 Task: Create a due date automation trigger when advanced on, 2 days hour after a card is due add dates starting this week.
Action: Mouse moved to (1154, 73)
Screenshot: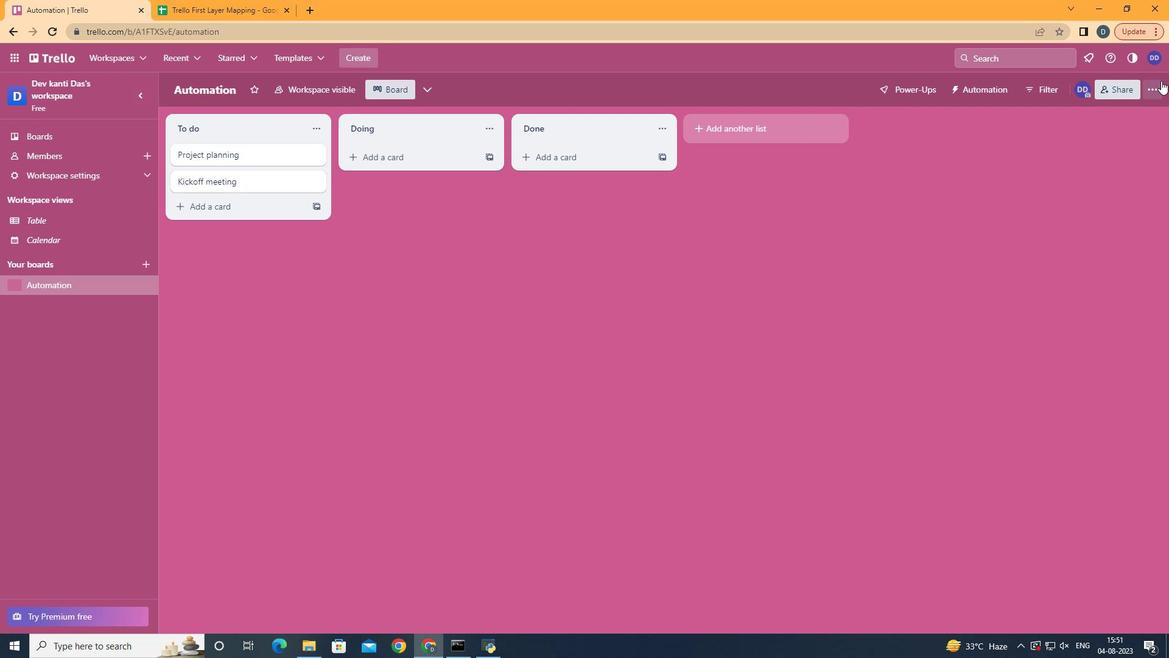 
Action: Mouse pressed left at (1154, 73)
Screenshot: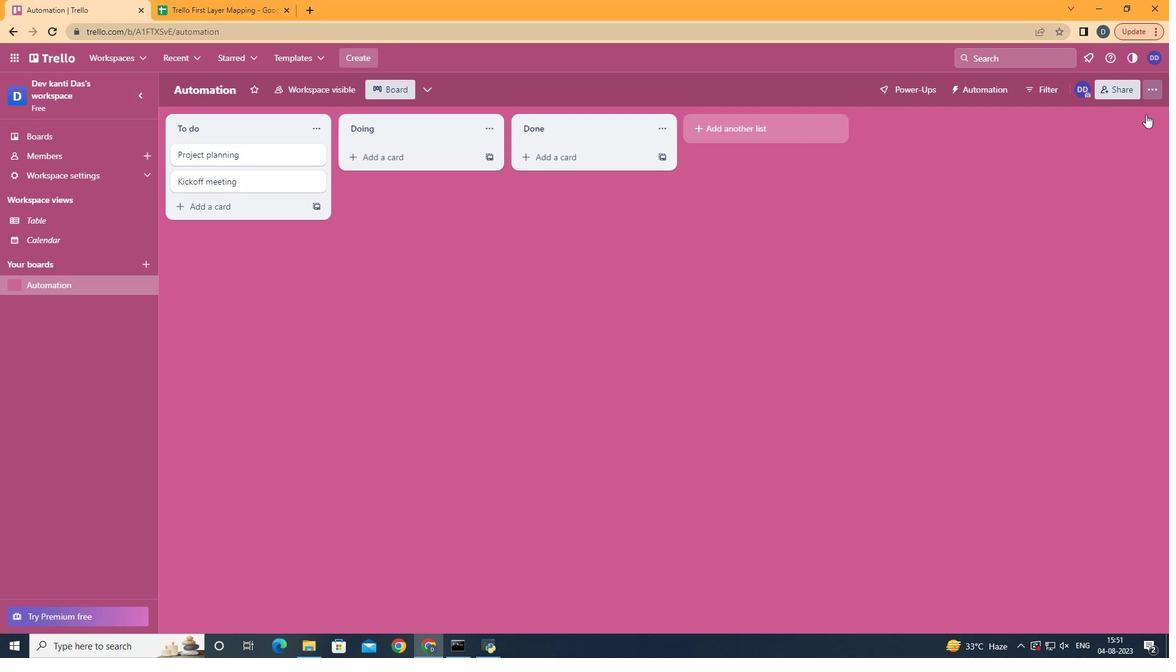 
Action: Mouse moved to (1069, 230)
Screenshot: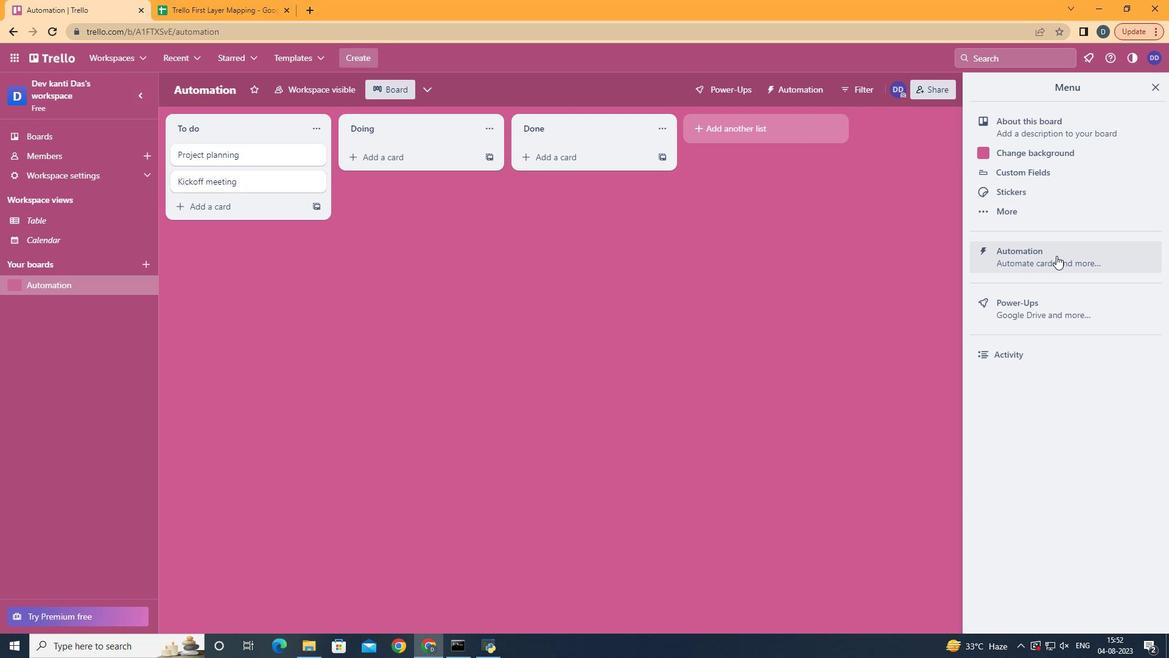 
Action: Mouse pressed left at (1069, 230)
Screenshot: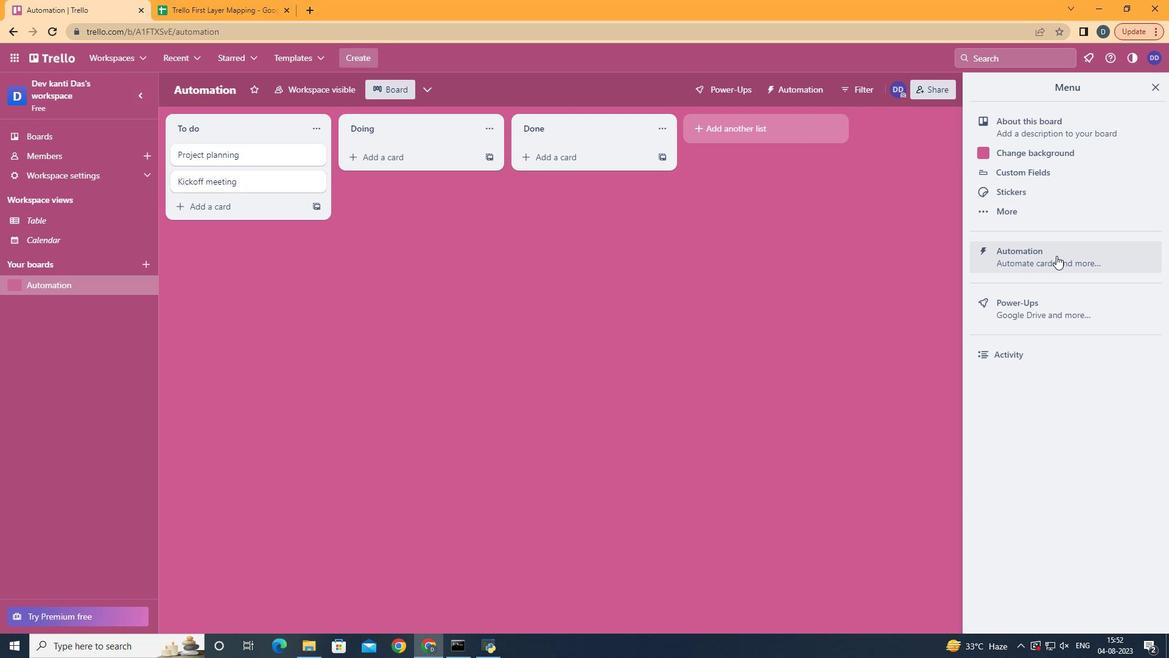 
Action: Mouse moved to (1049, 248)
Screenshot: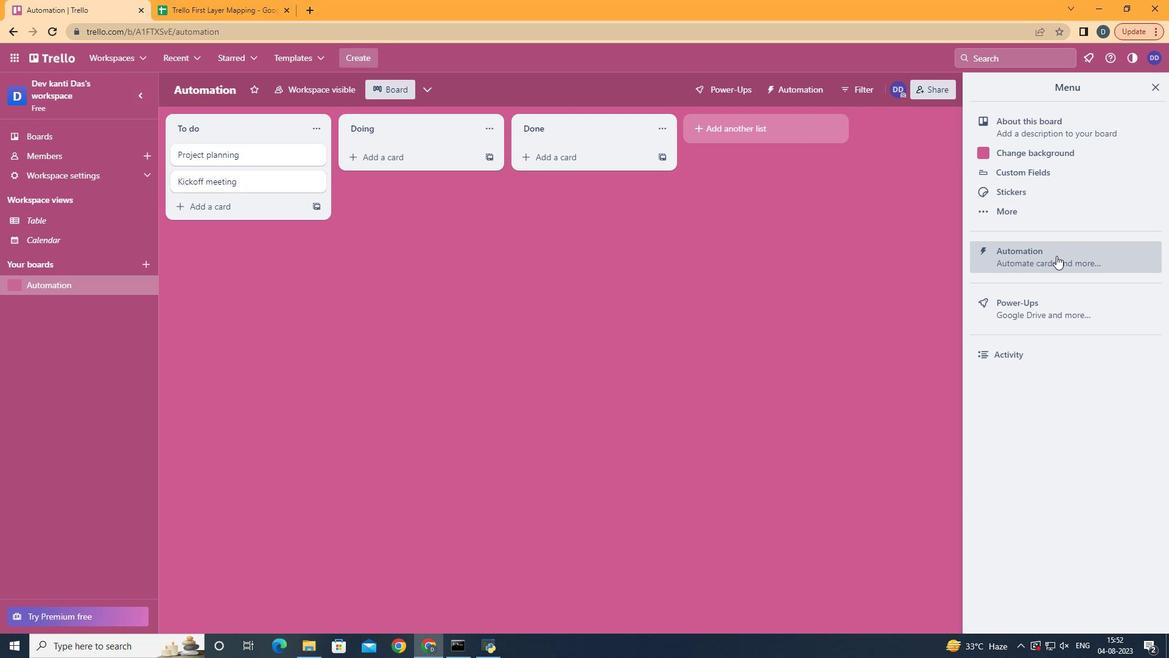
Action: Mouse pressed left at (1049, 248)
Screenshot: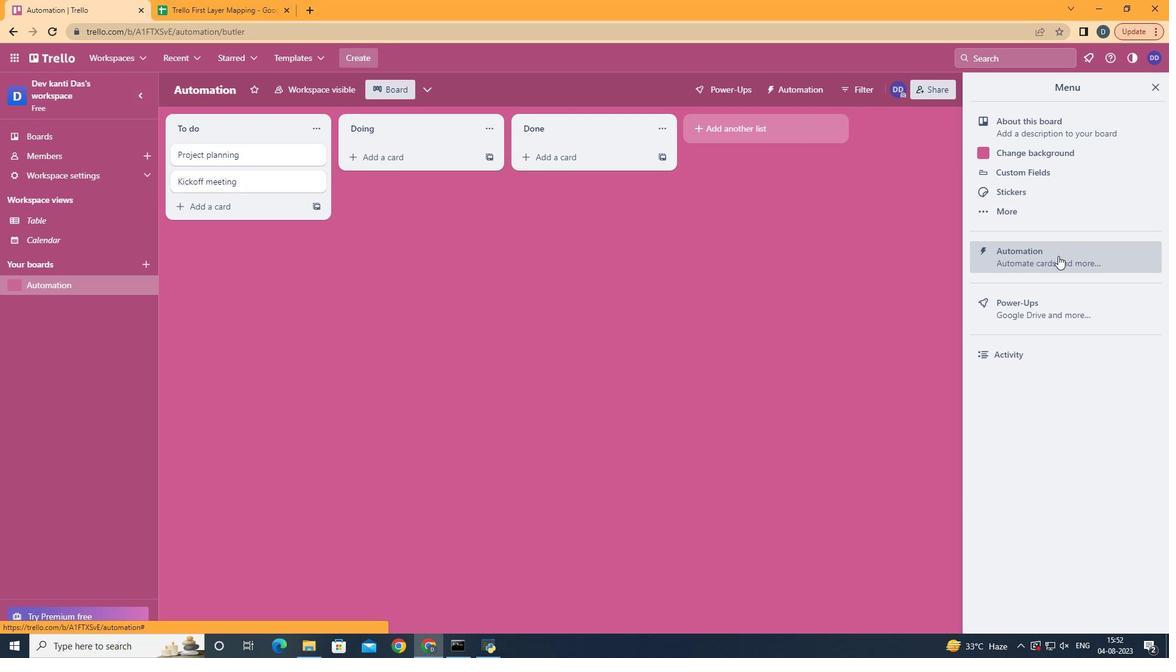 
Action: Mouse moved to (224, 231)
Screenshot: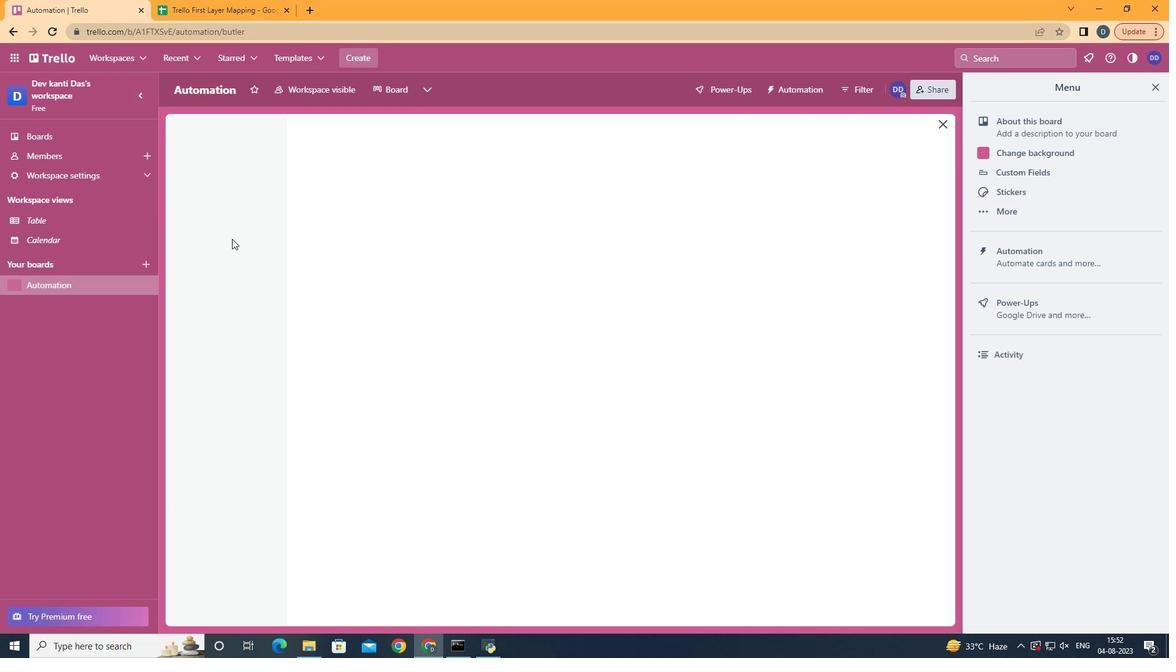 
Action: Mouse pressed left at (224, 231)
Screenshot: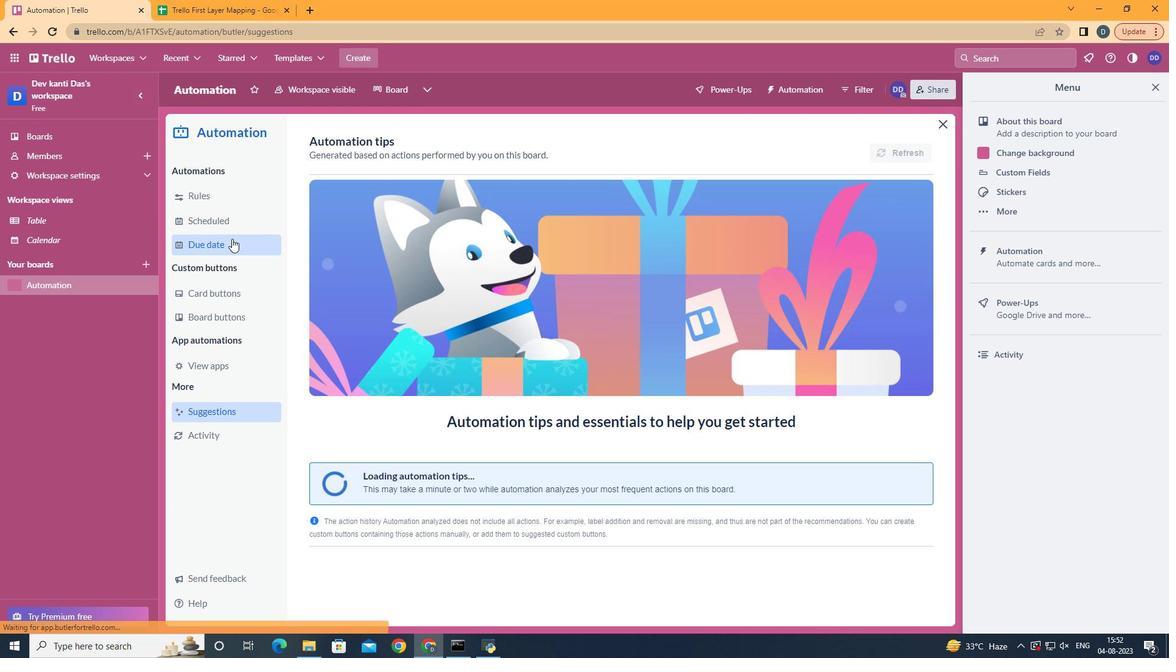 
Action: Mouse moved to (839, 144)
Screenshot: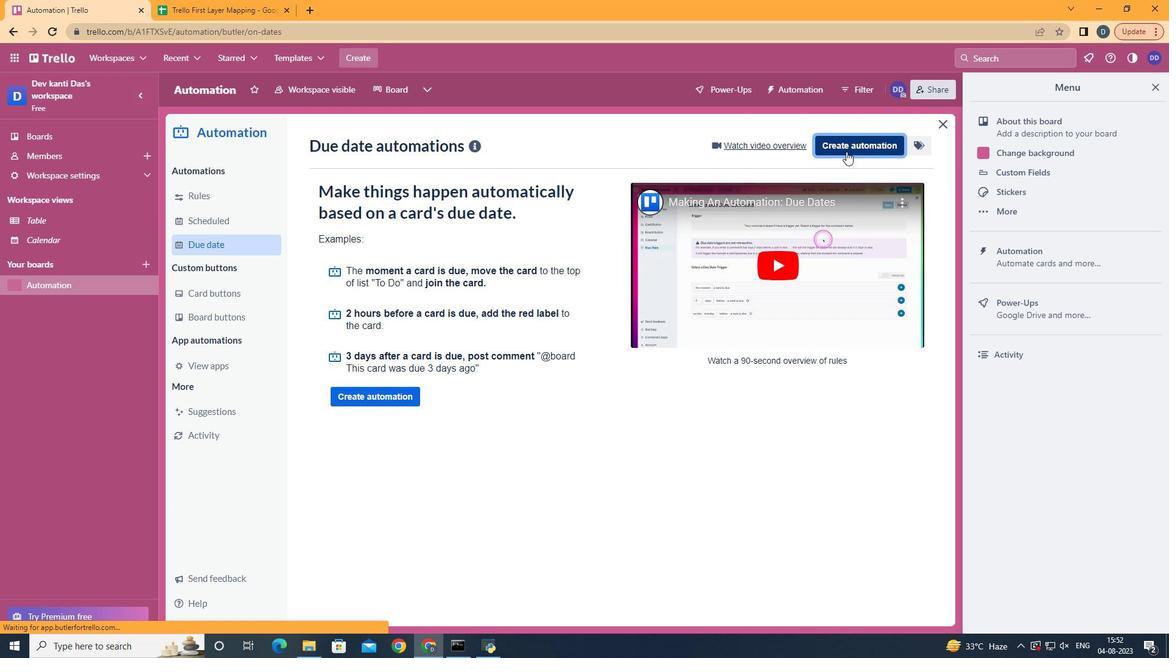 
Action: Mouse pressed left at (839, 144)
Screenshot: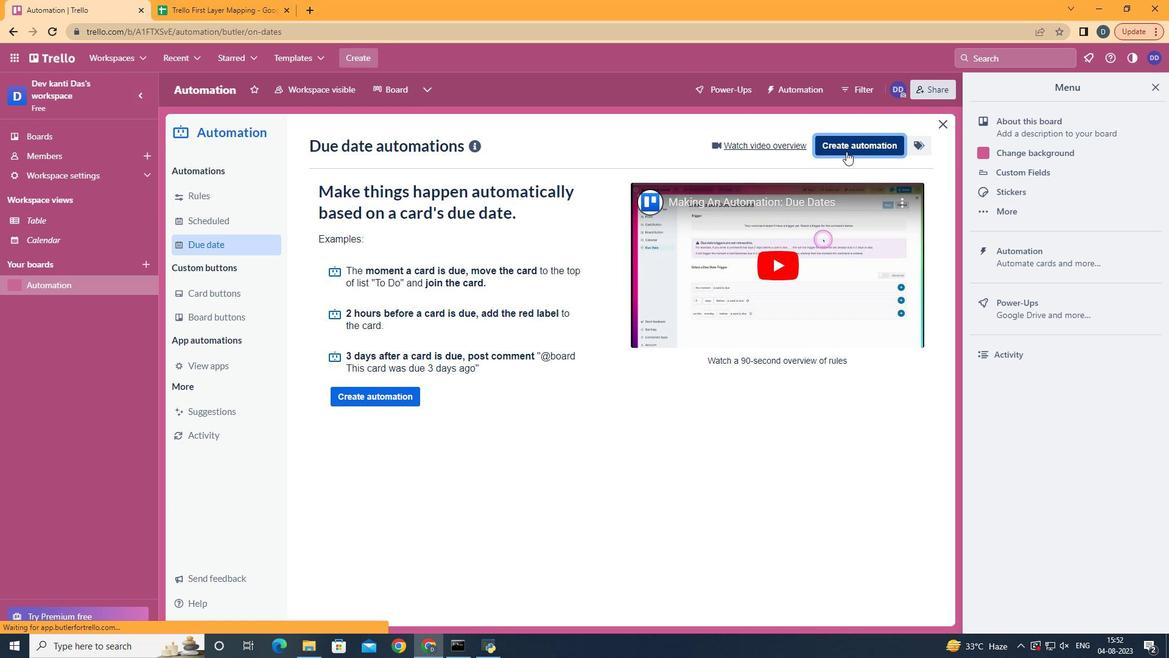 
Action: Mouse moved to (555, 261)
Screenshot: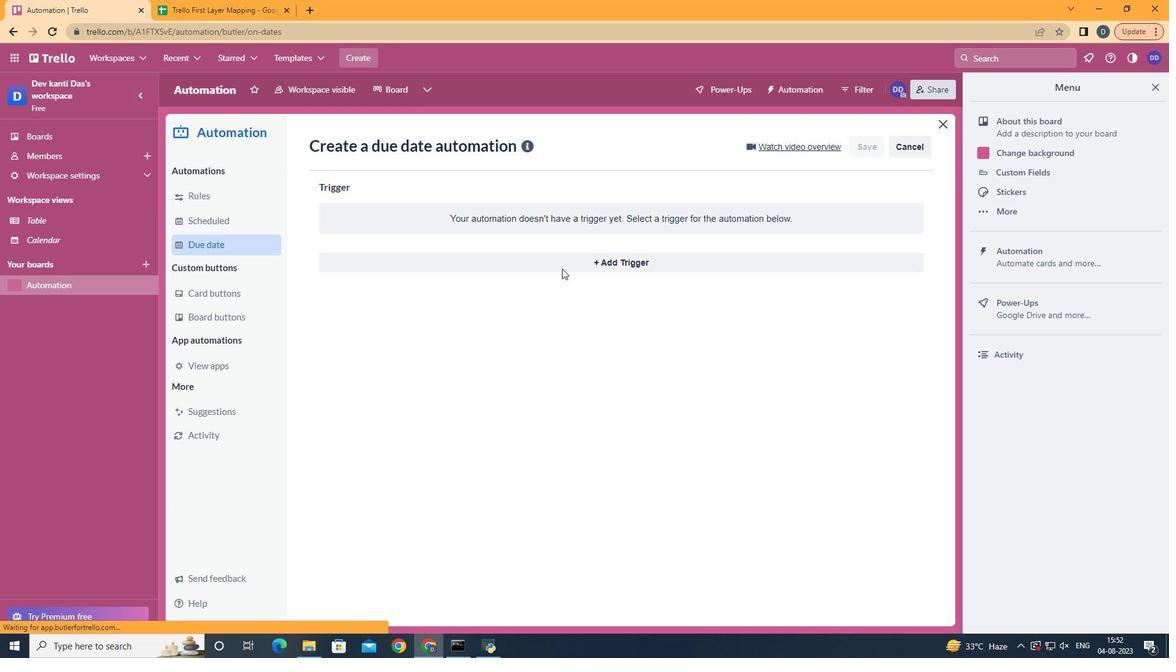 
Action: Mouse pressed left at (555, 261)
Screenshot: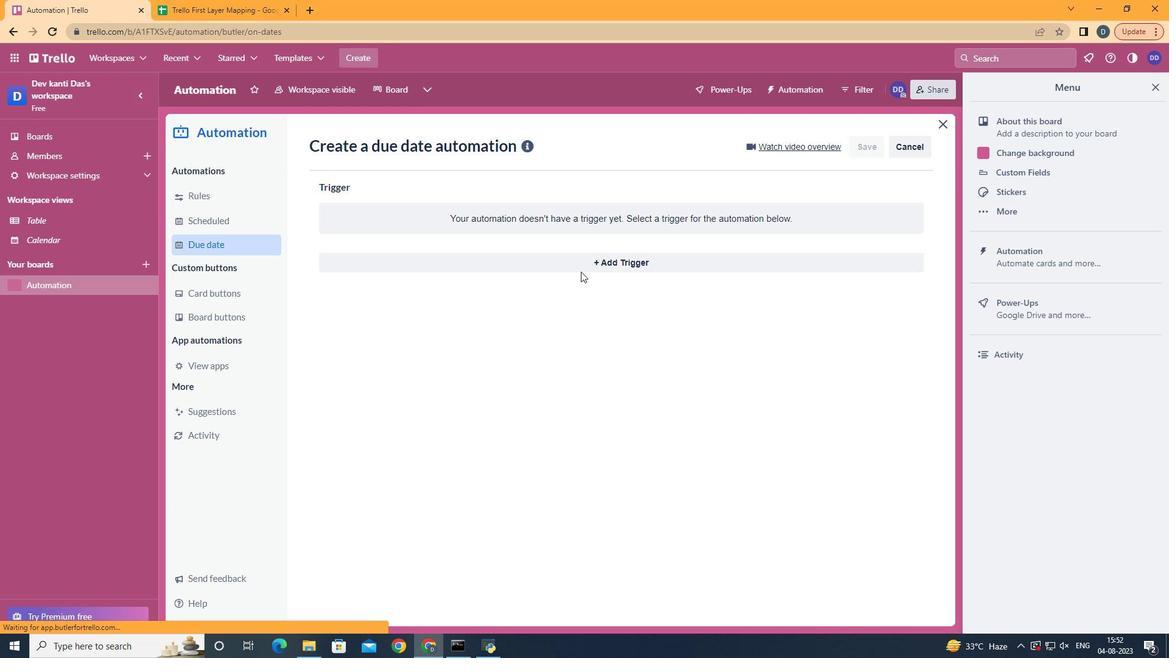 
Action: Mouse moved to (391, 509)
Screenshot: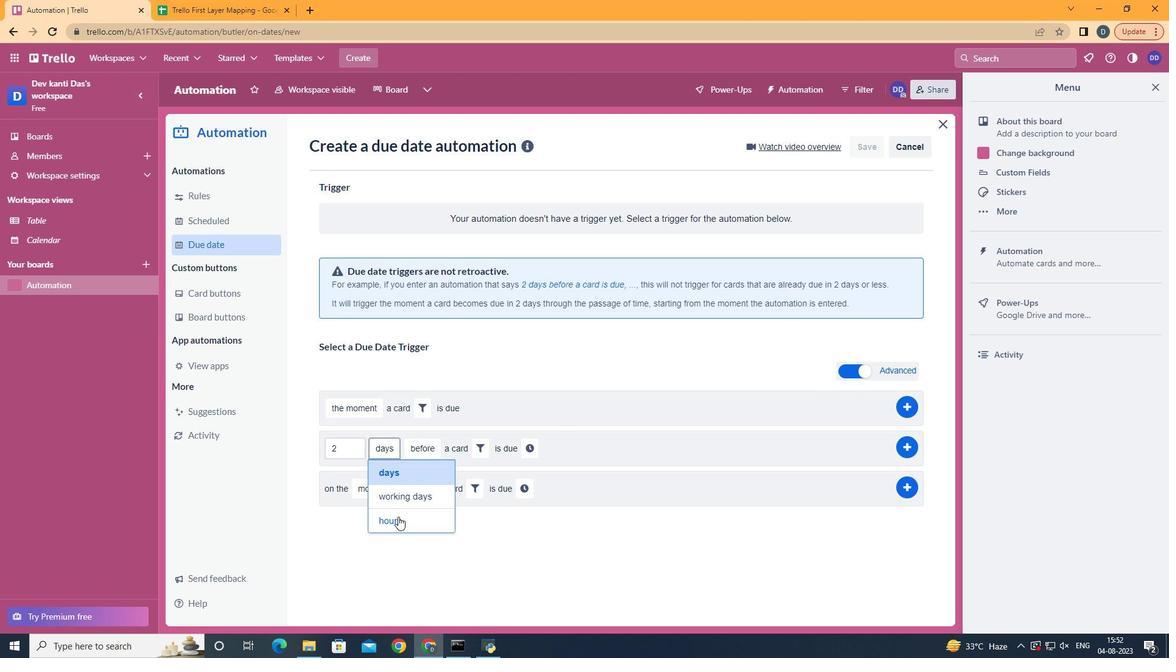 
Action: Mouse pressed left at (391, 509)
Screenshot: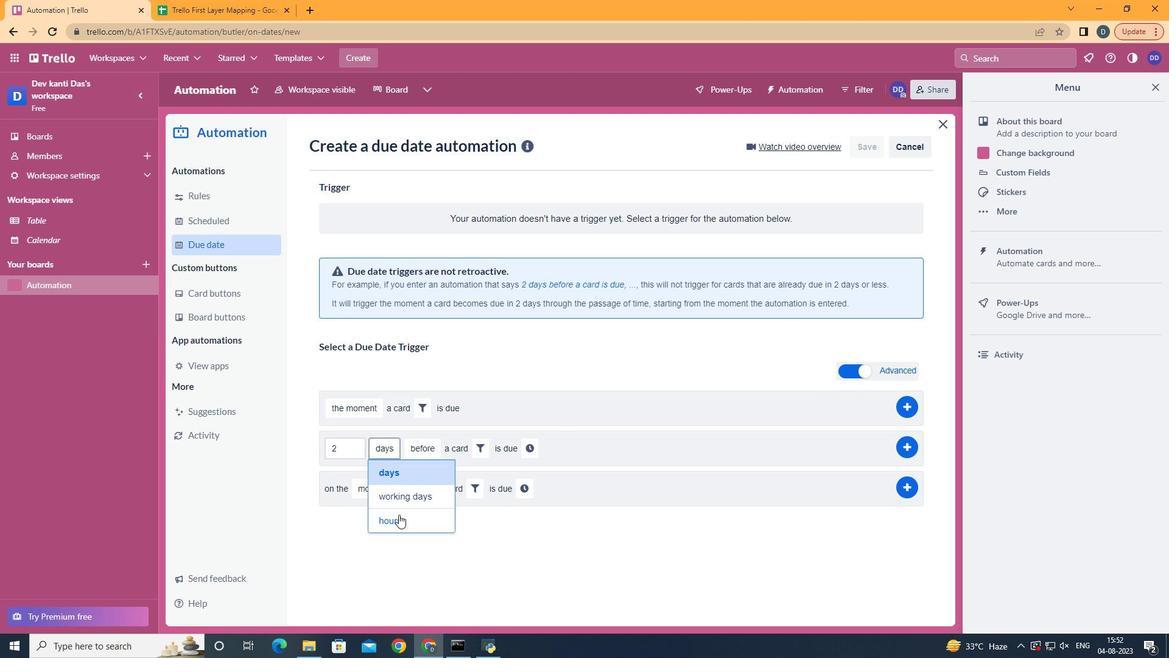 
Action: Mouse moved to (428, 482)
Screenshot: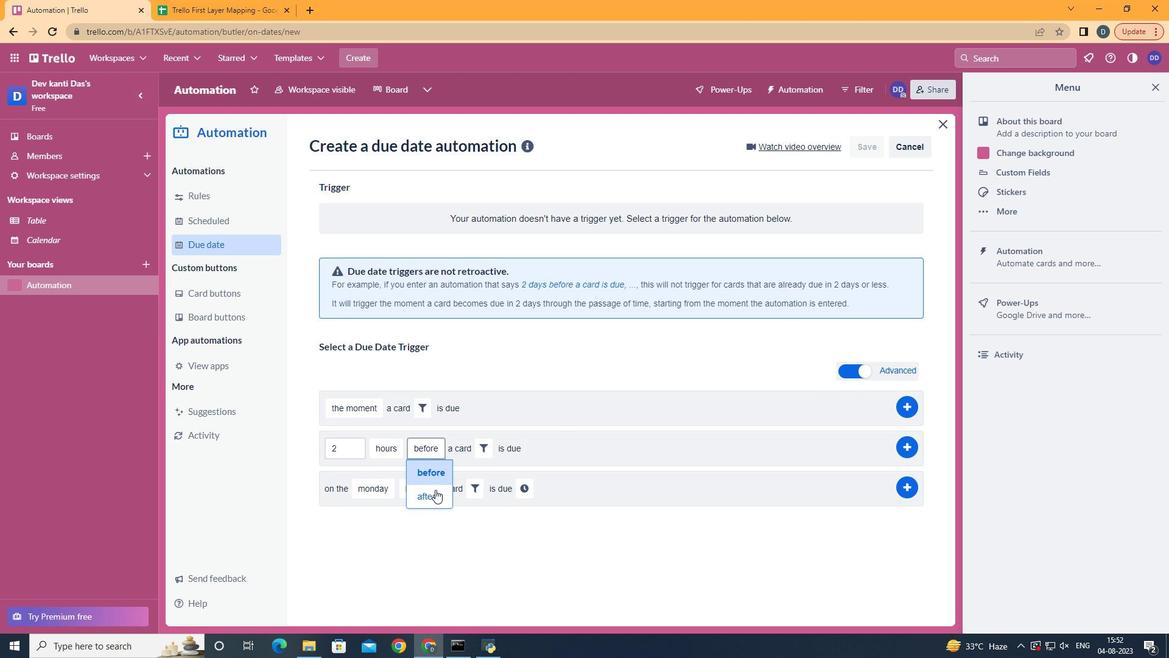 
Action: Mouse pressed left at (428, 482)
Screenshot: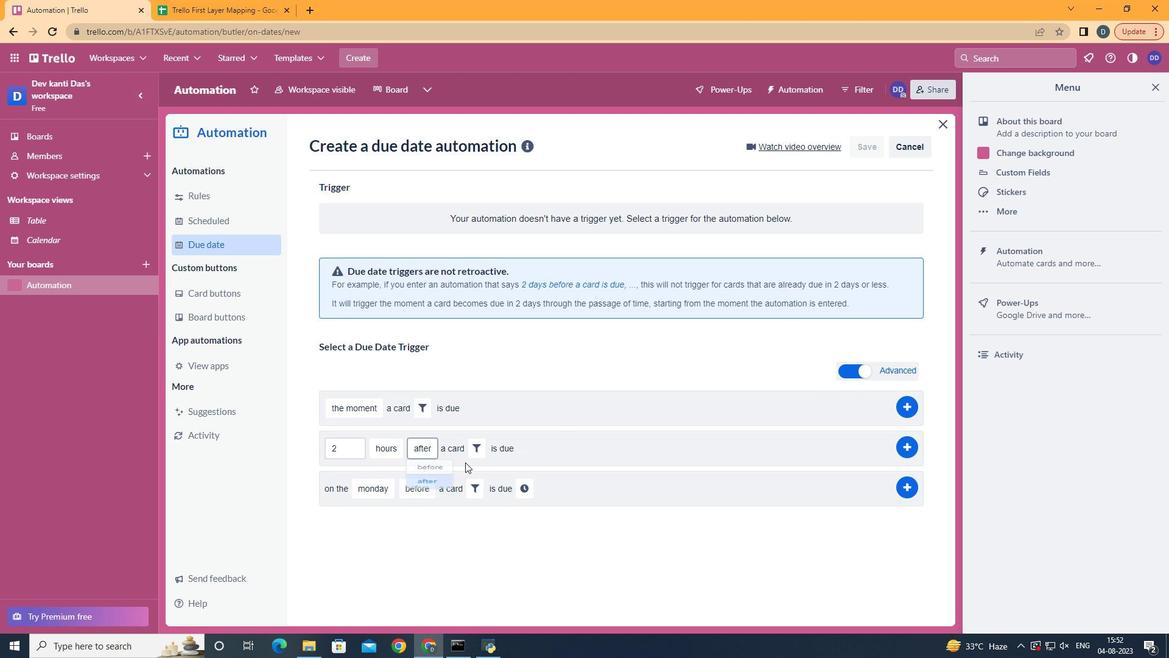 
Action: Mouse moved to (466, 443)
Screenshot: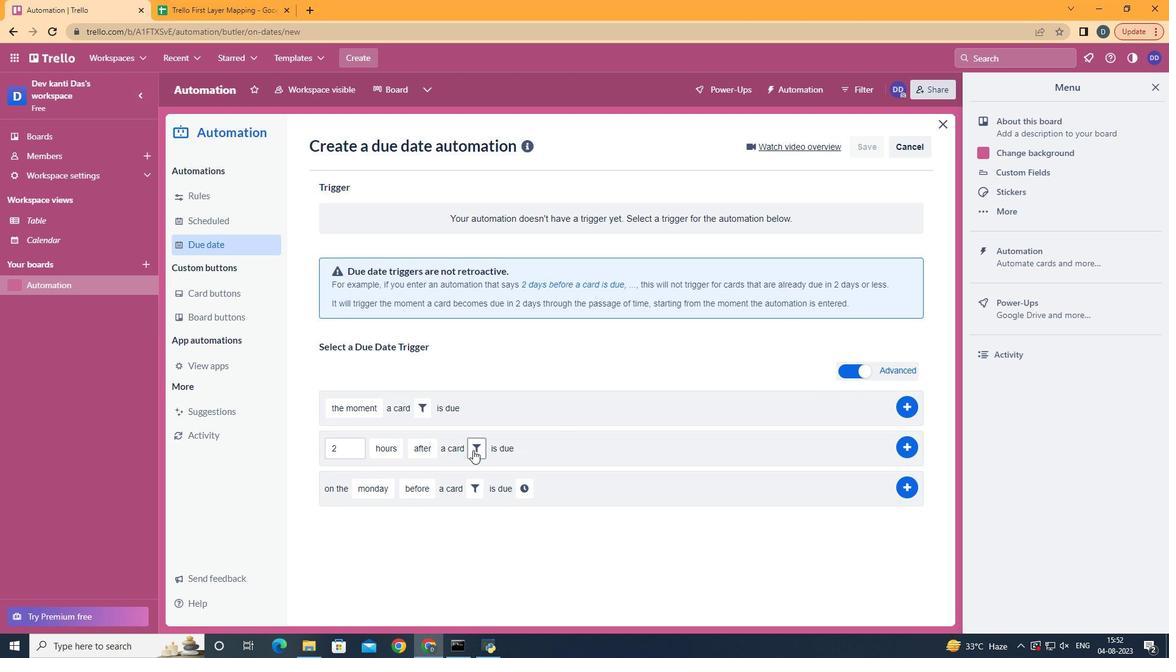 
Action: Mouse pressed left at (466, 443)
Screenshot: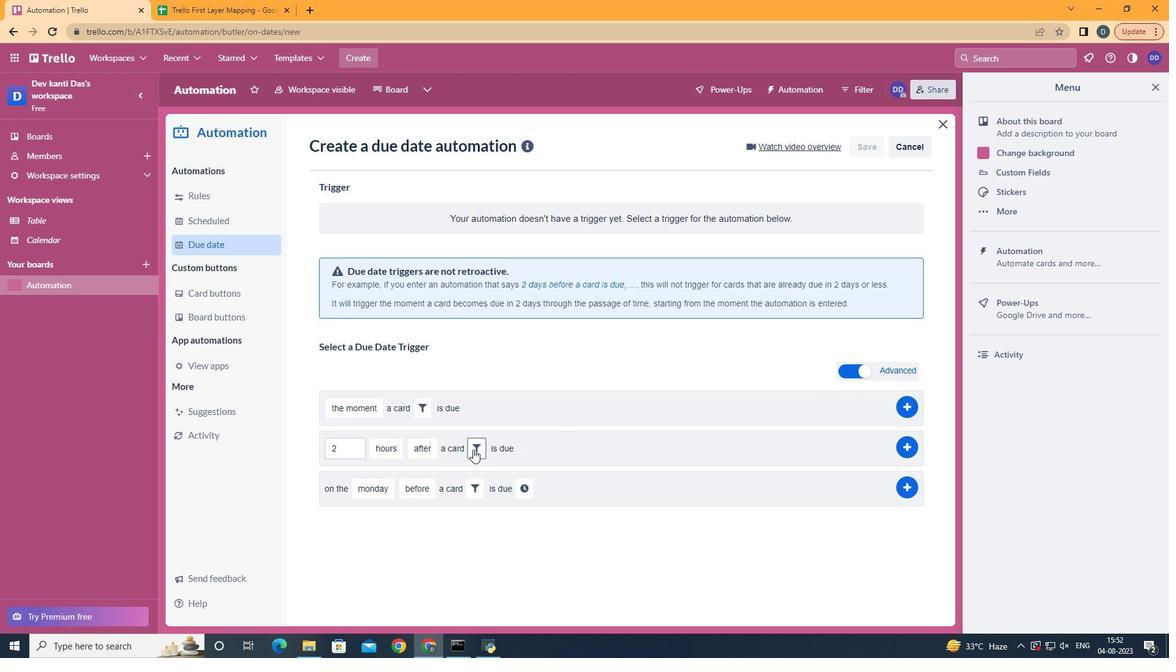
Action: Mouse moved to (542, 483)
Screenshot: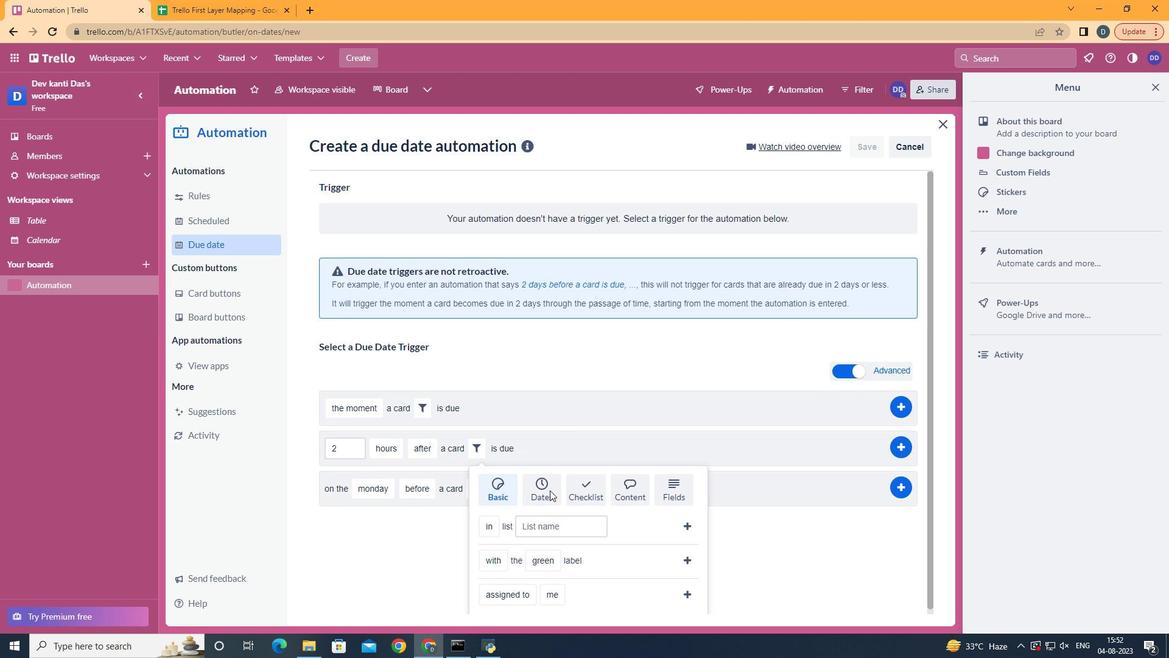 
Action: Mouse pressed left at (542, 483)
Screenshot: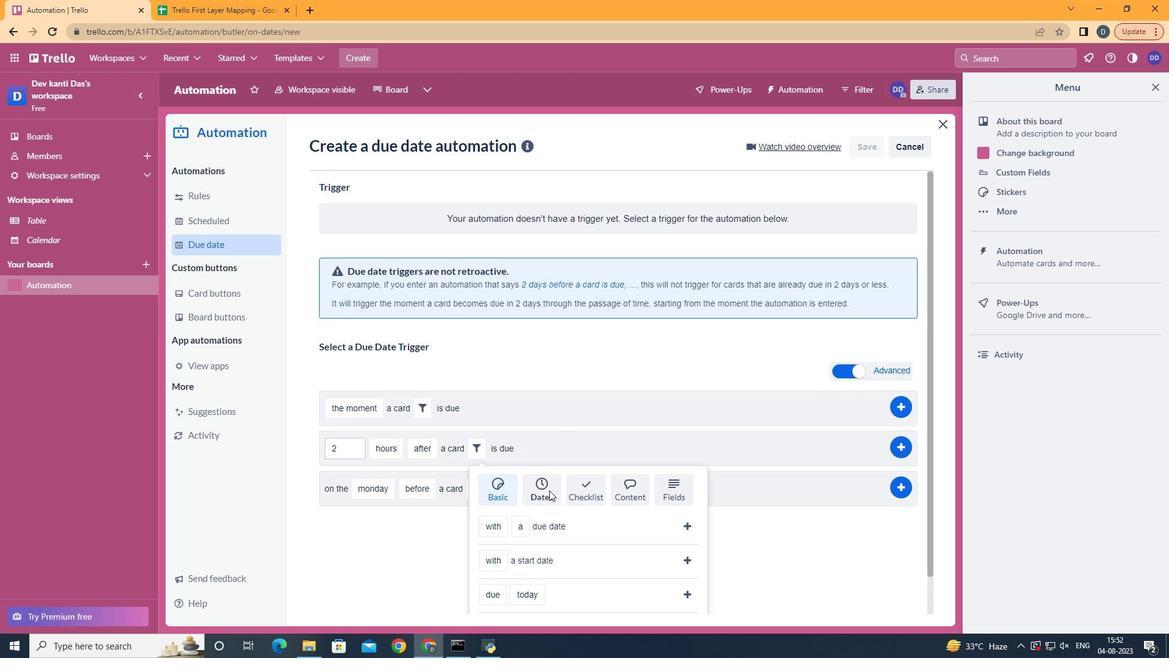 
Action: Mouse moved to (540, 472)
Screenshot: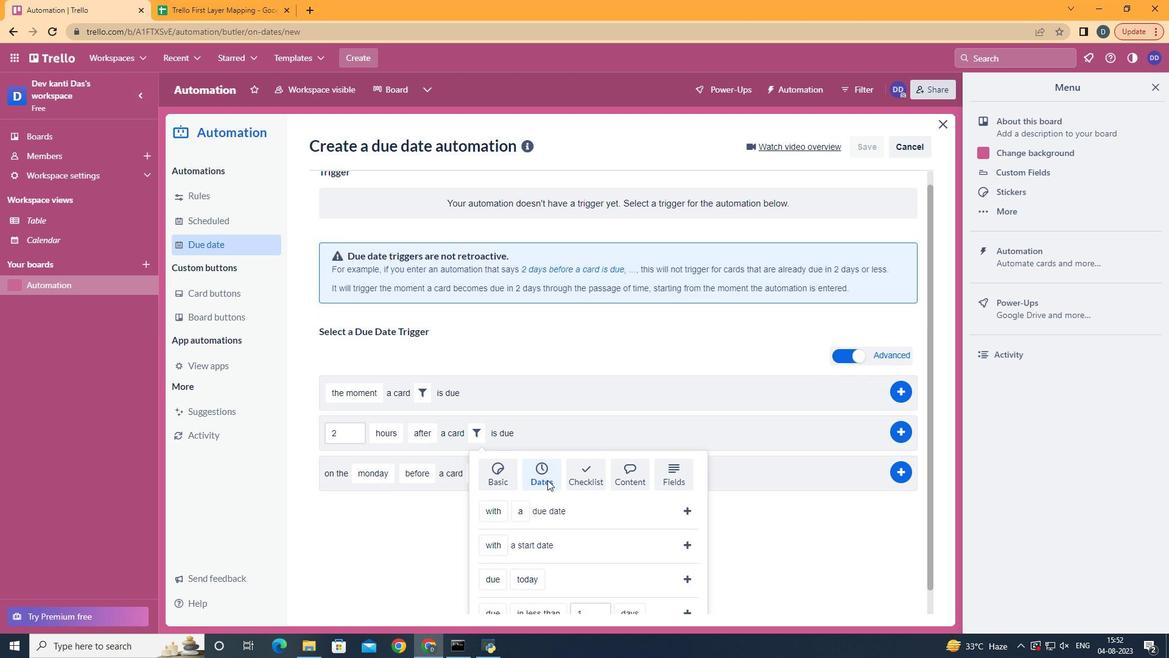 
Action: Mouse scrolled (540, 472) with delta (0, 0)
Screenshot: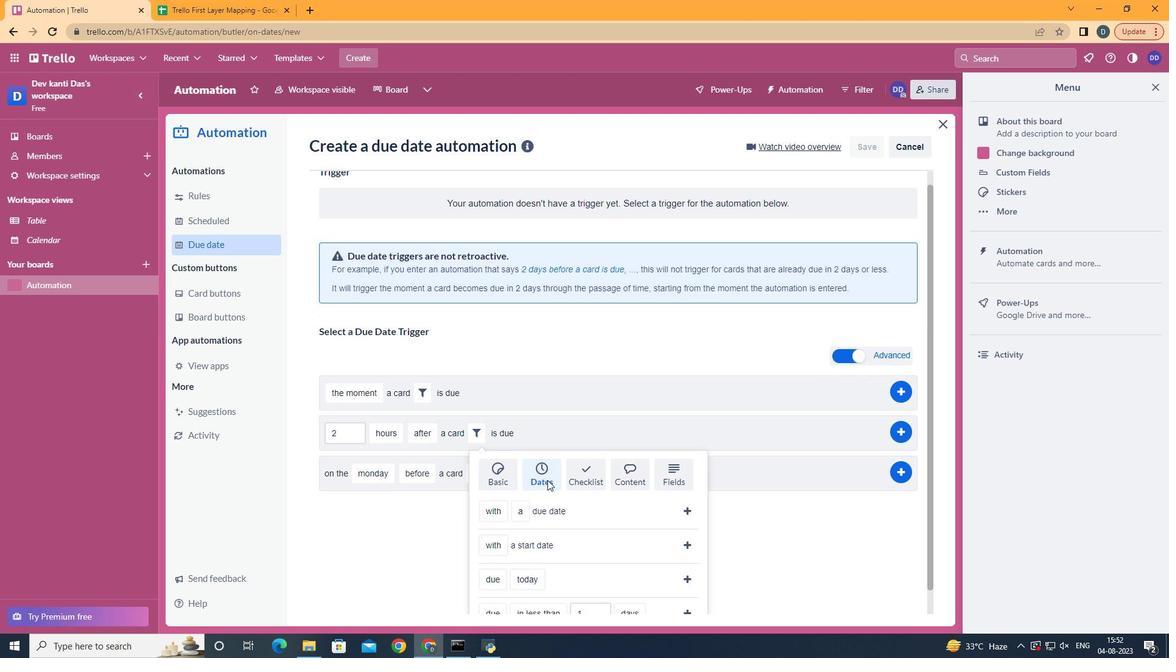 
Action: Mouse scrolled (540, 472) with delta (0, 0)
Screenshot: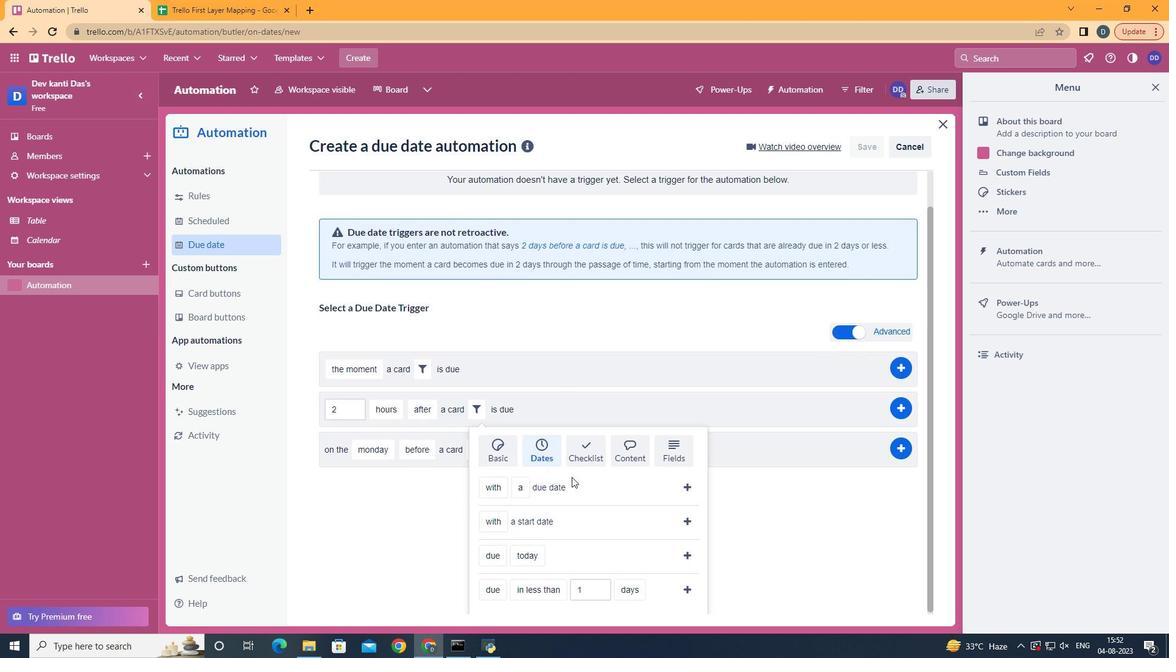 
Action: Mouse scrolled (540, 472) with delta (0, 0)
Screenshot: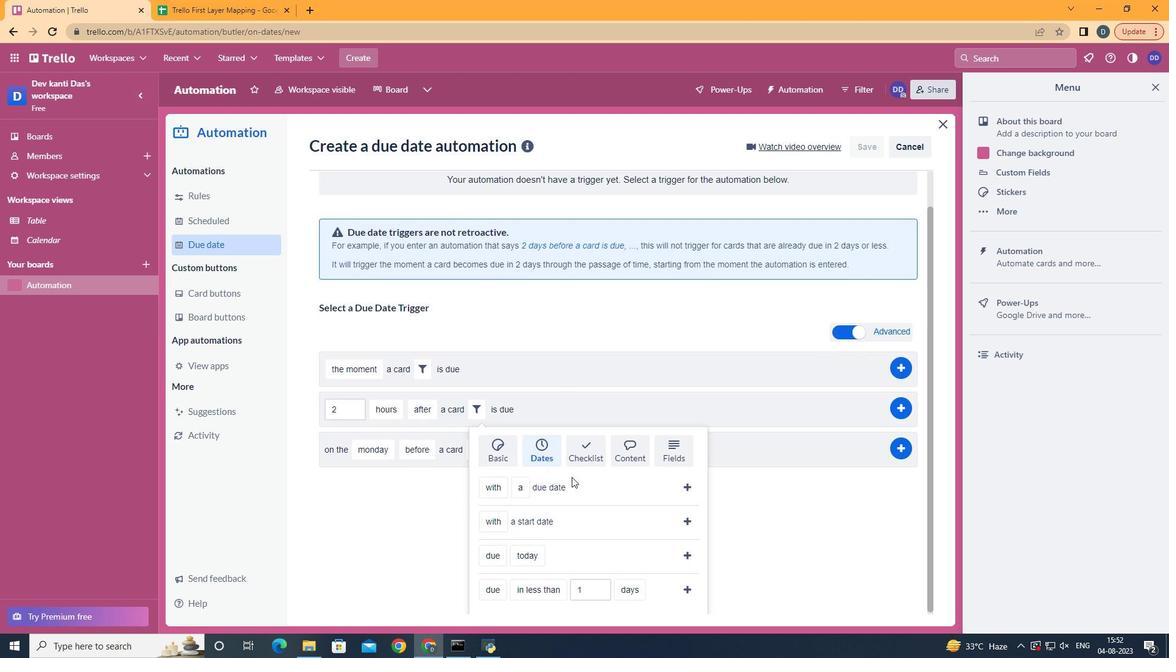 
Action: Mouse scrolled (540, 472) with delta (0, 0)
Screenshot: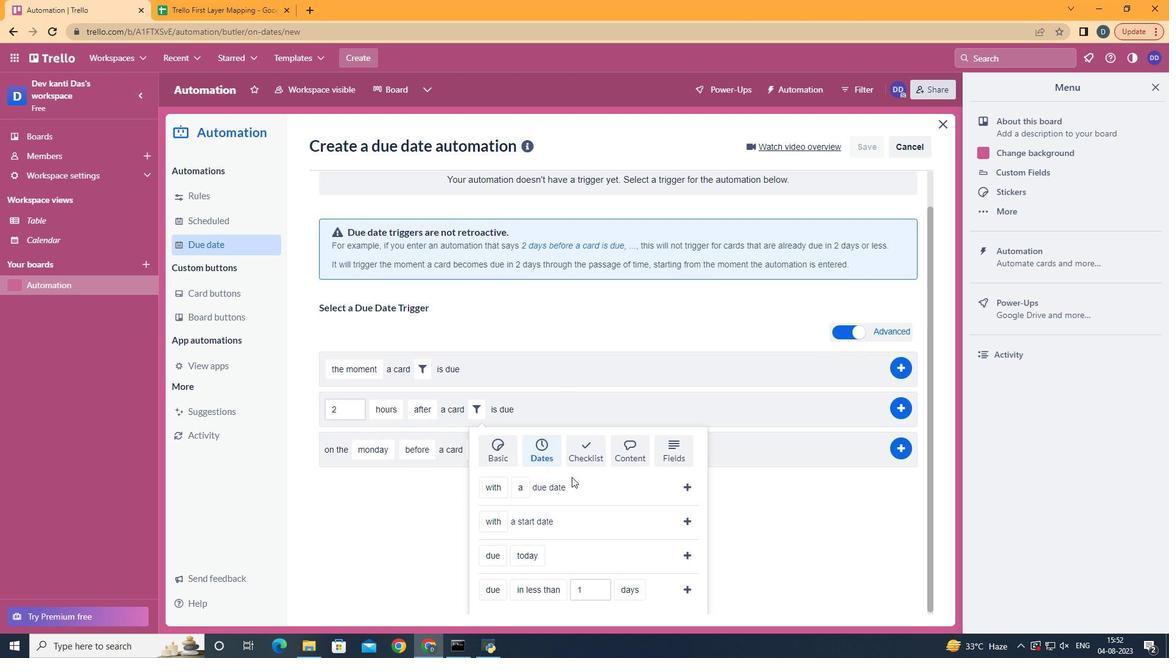 
Action: Mouse scrolled (540, 472) with delta (0, 0)
Screenshot: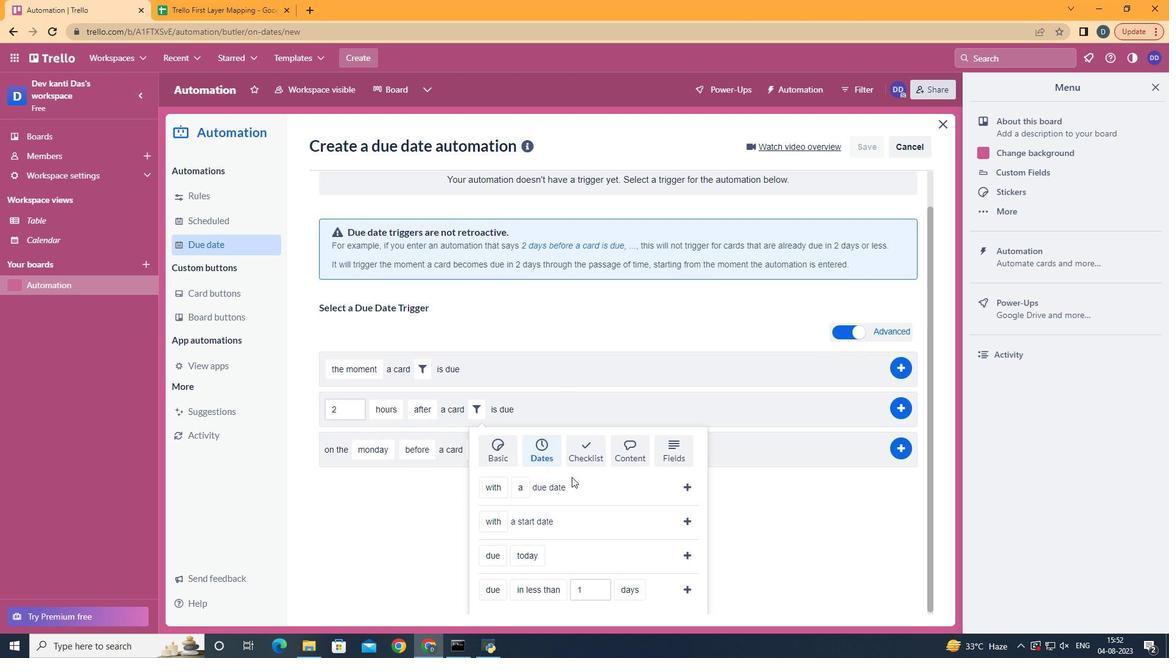 
Action: Mouse moved to (500, 503)
Screenshot: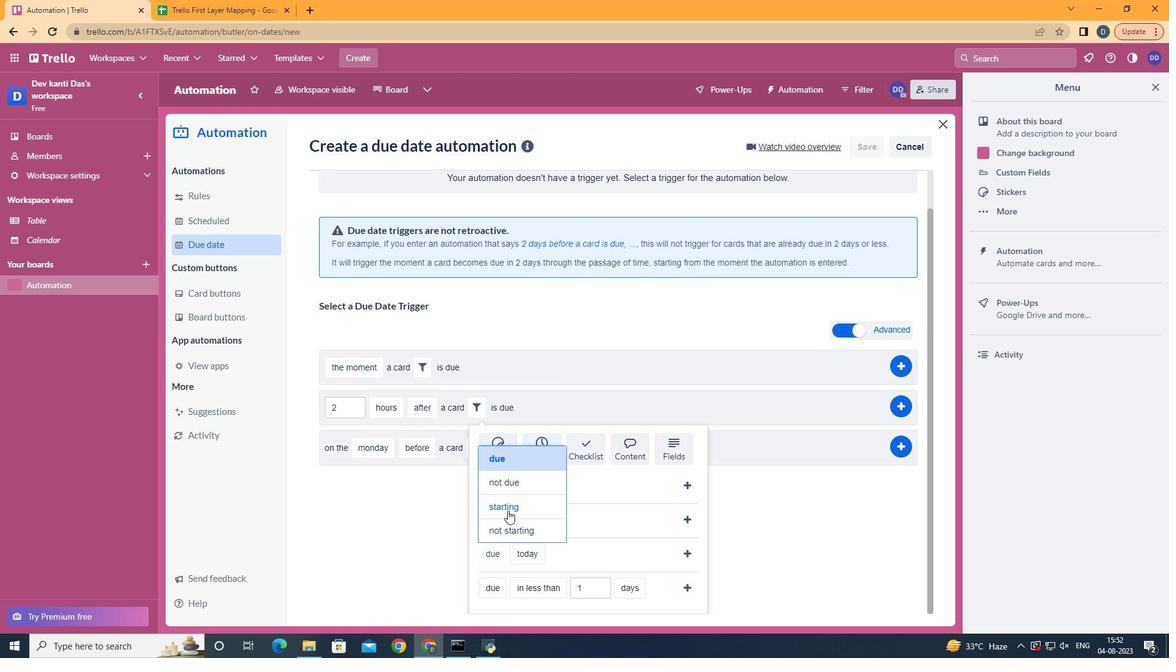 
Action: Mouse pressed left at (500, 503)
Screenshot: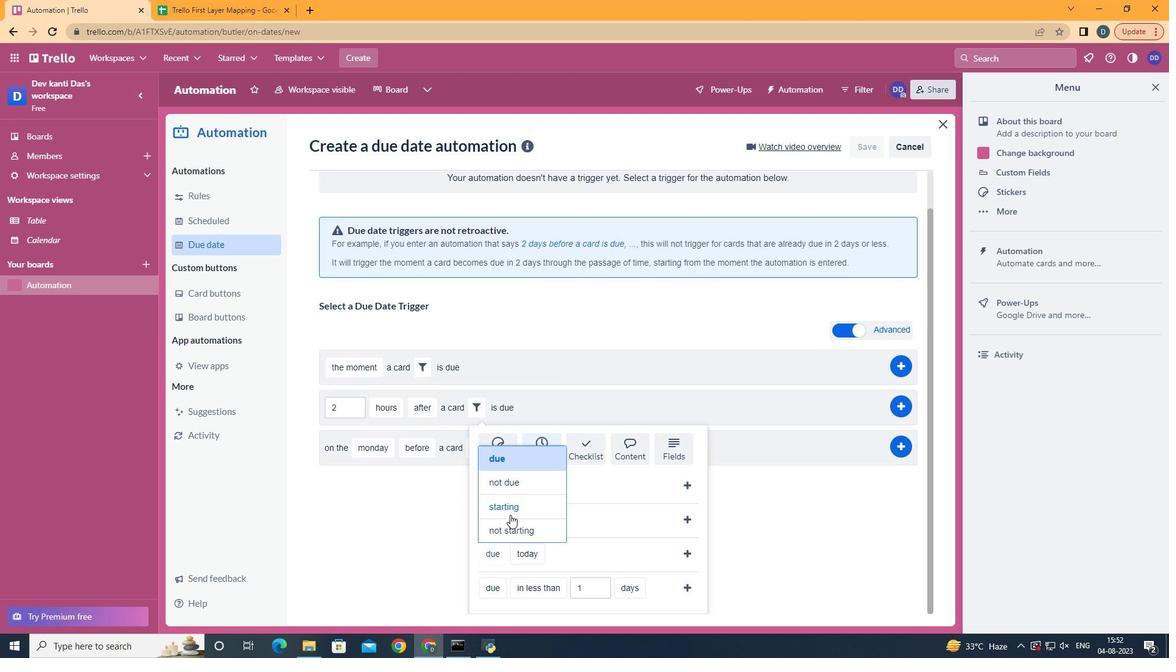 
Action: Mouse moved to (544, 447)
Screenshot: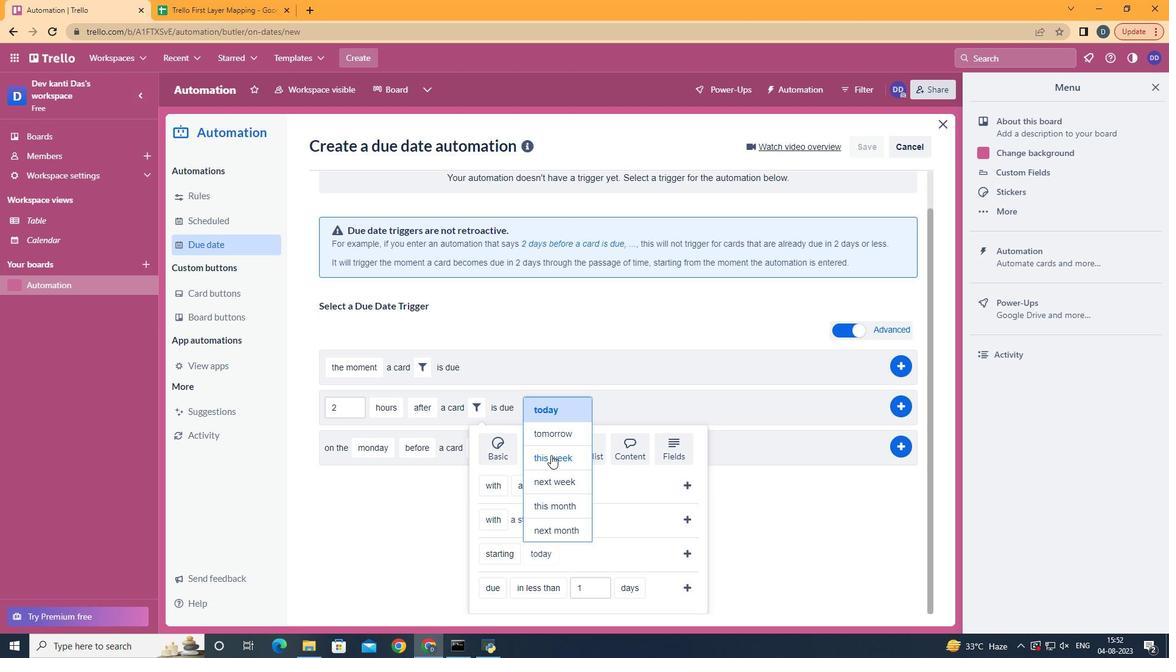 
Action: Mouse pressed left at (544, 447)
Screenshot: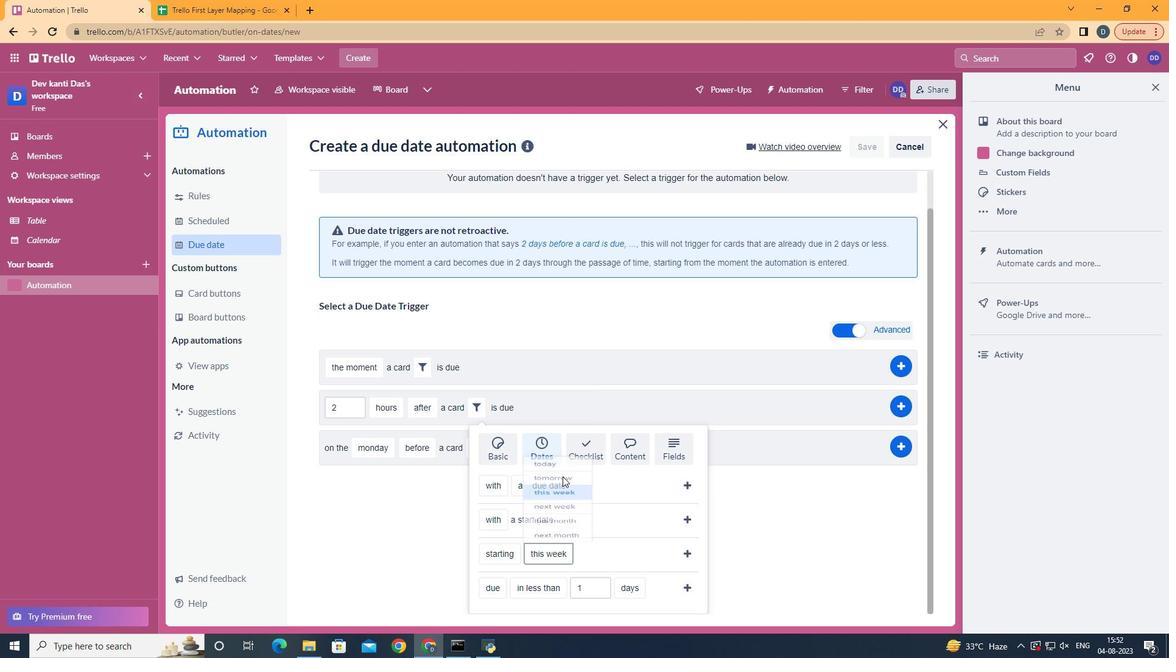 
Action: Mouse moved to (678, 544)
Screenshot: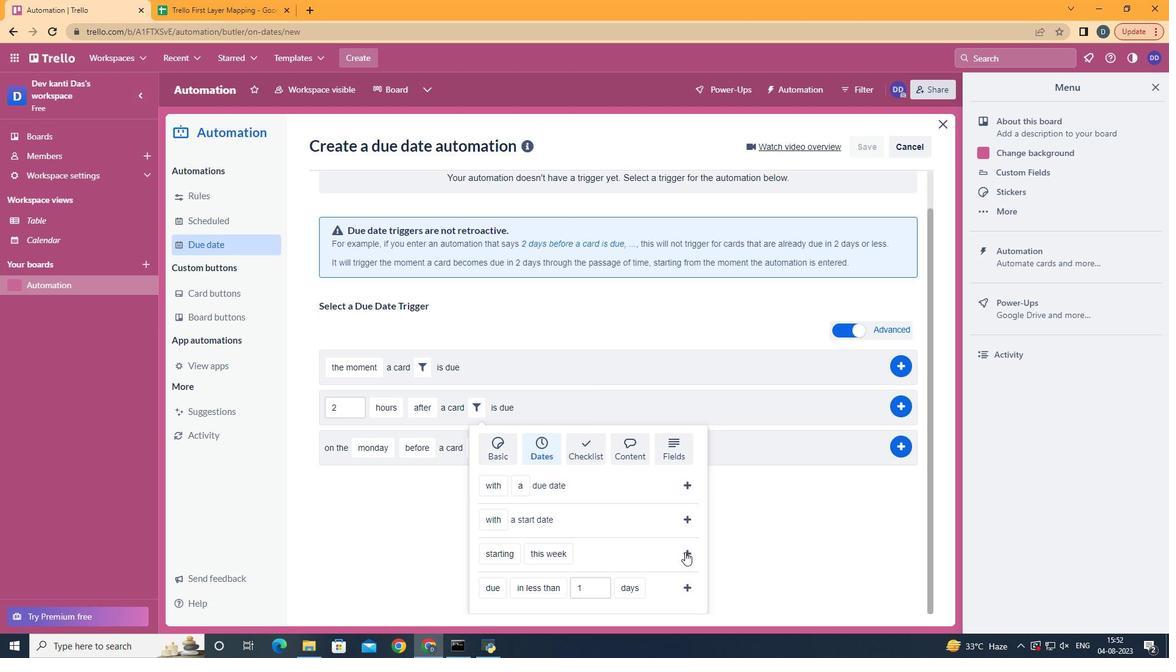
Action: Mouse pressed left at (678, 544)
Screenshot: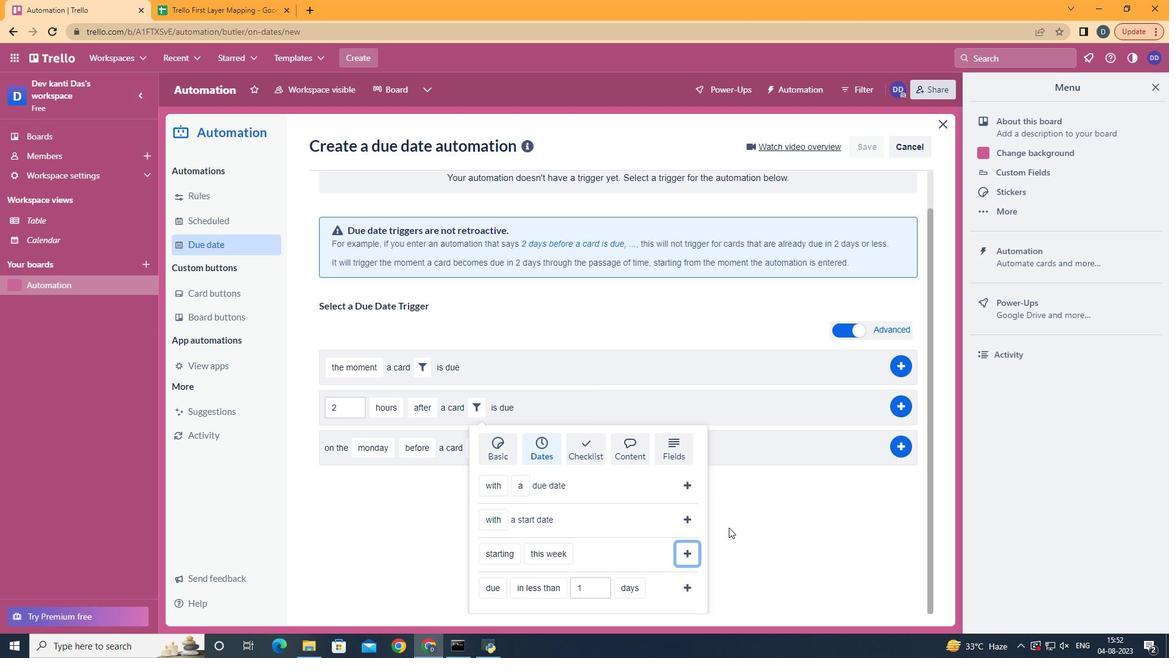 
Action: Mouse moved to (899, 436)
Screenshot: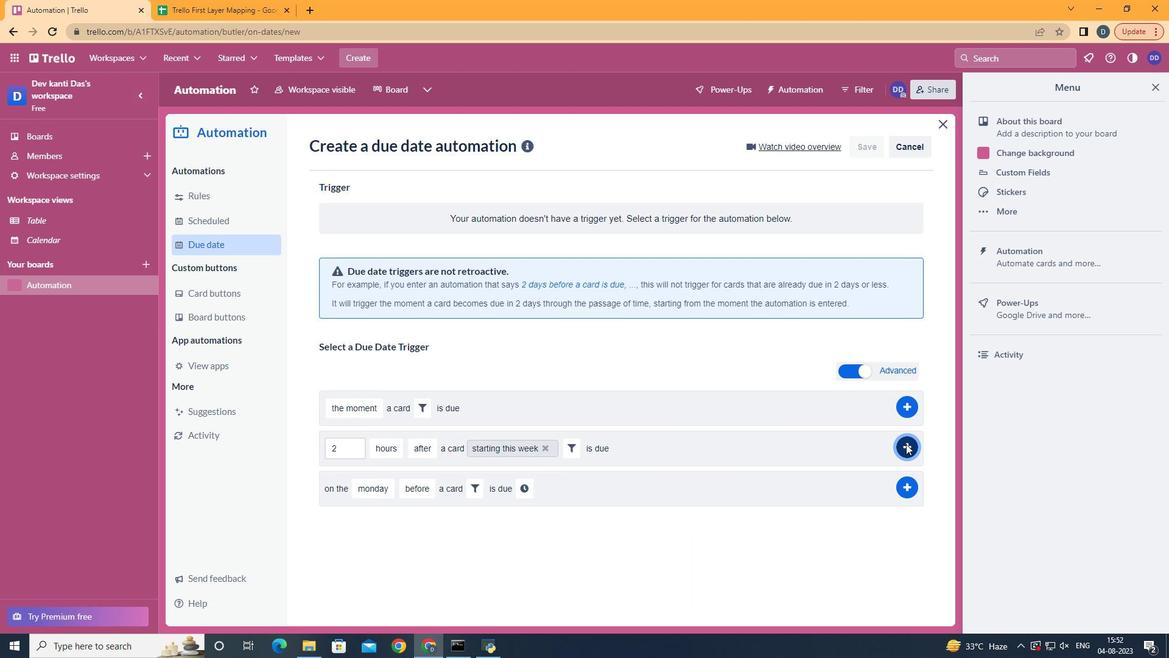 
Action: Mouse pressed left at (899, 436)
Screenshot: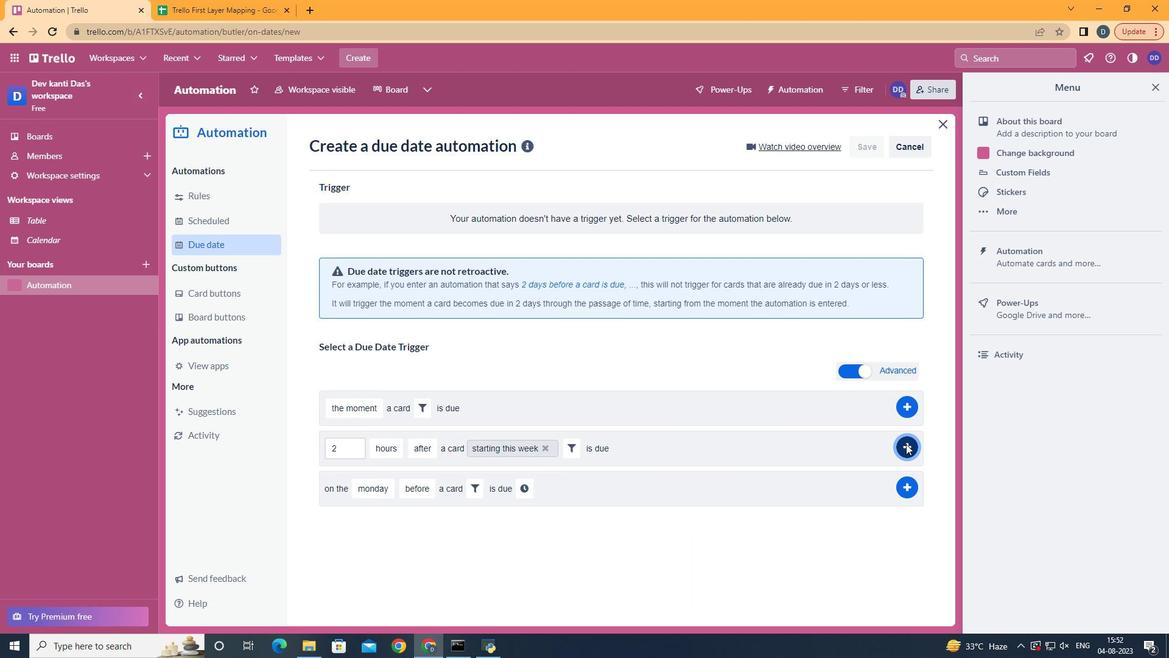 
Action: Mouse moved to (429, 202)
Screenshot: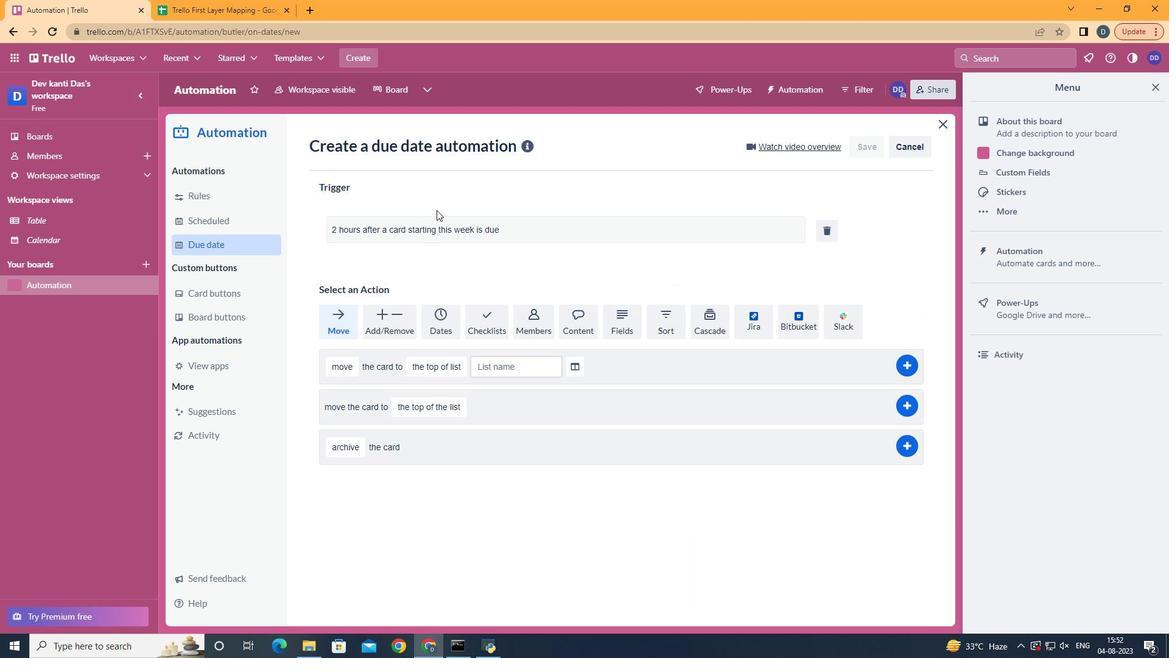 
